 Task: Find restaurants with a 2.0+ rating.
Action: Mouse moved to (419, 109)
Screenshot: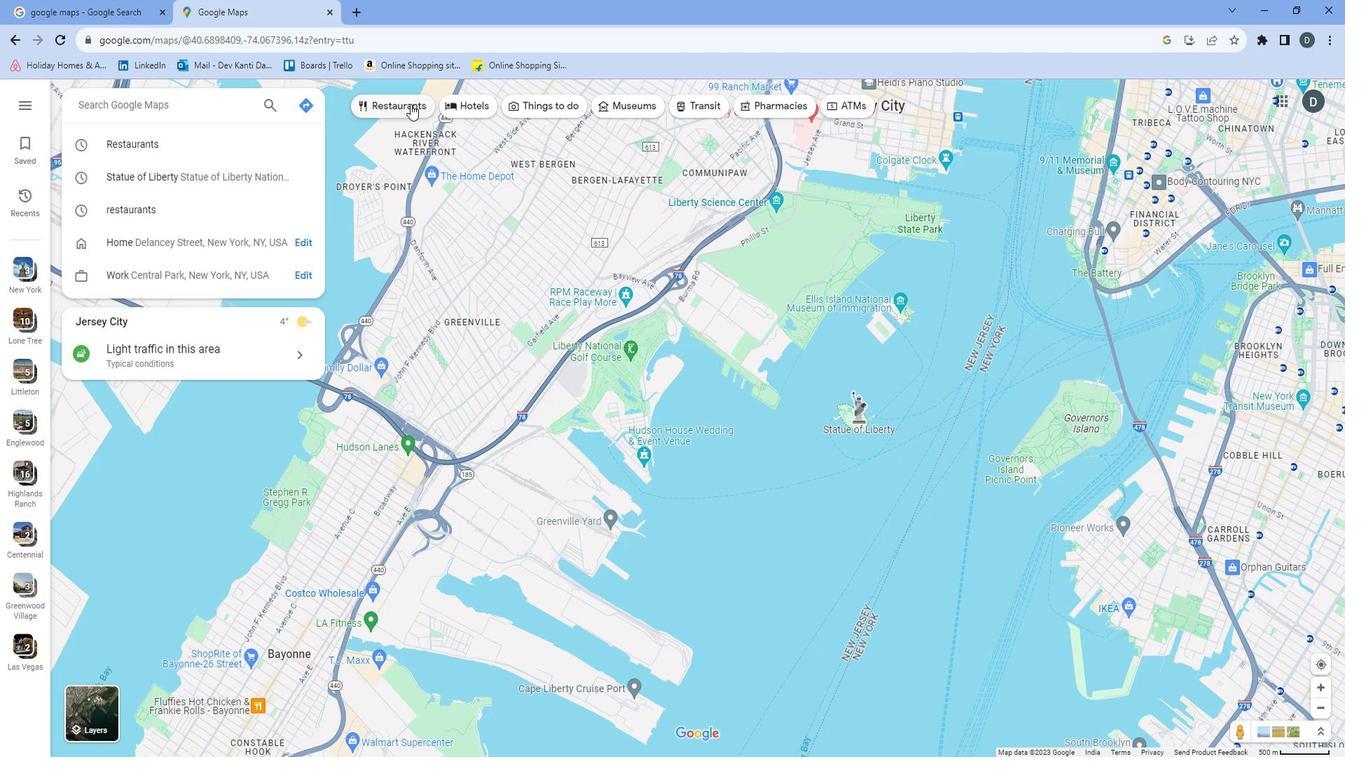 
Action: Mouse pressed left at (419, 109)
Screenshot: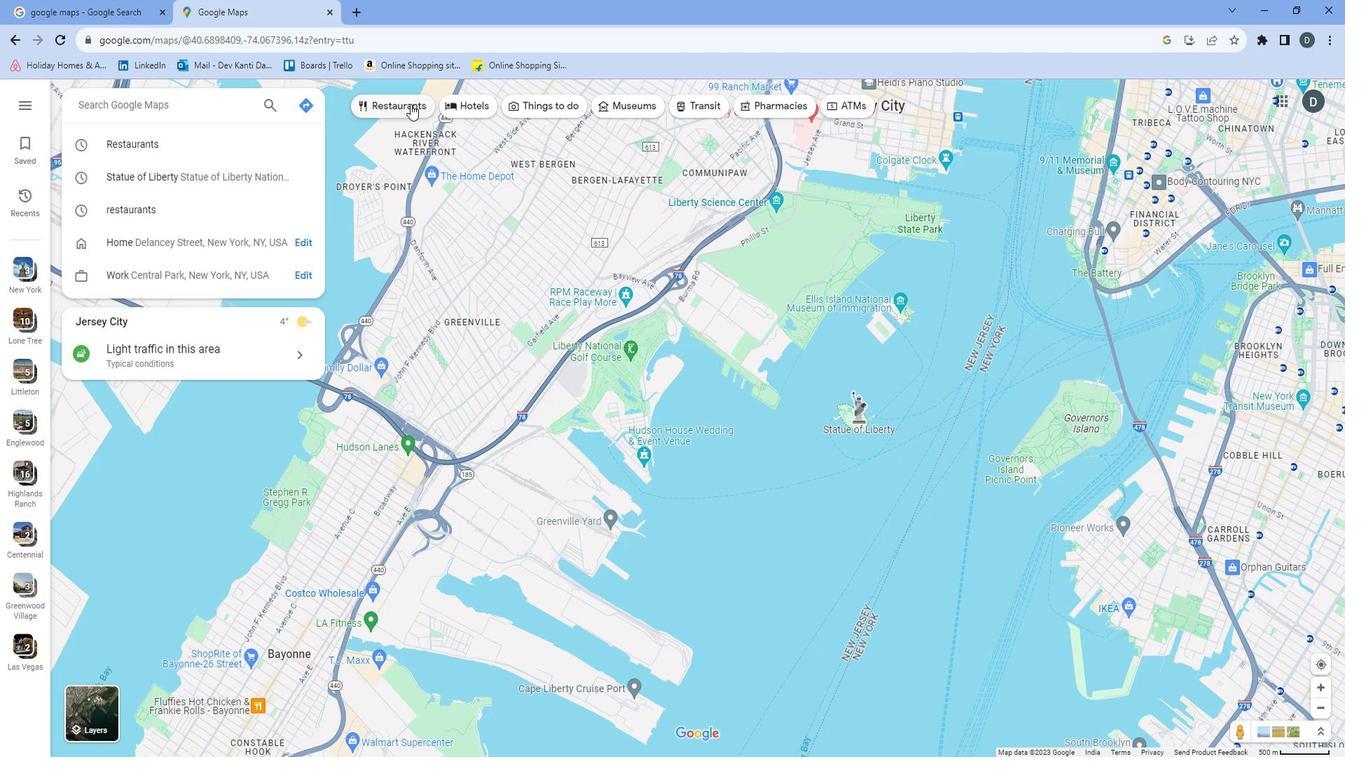 
Action: Mouse moved to (470, 103)
Screenshot: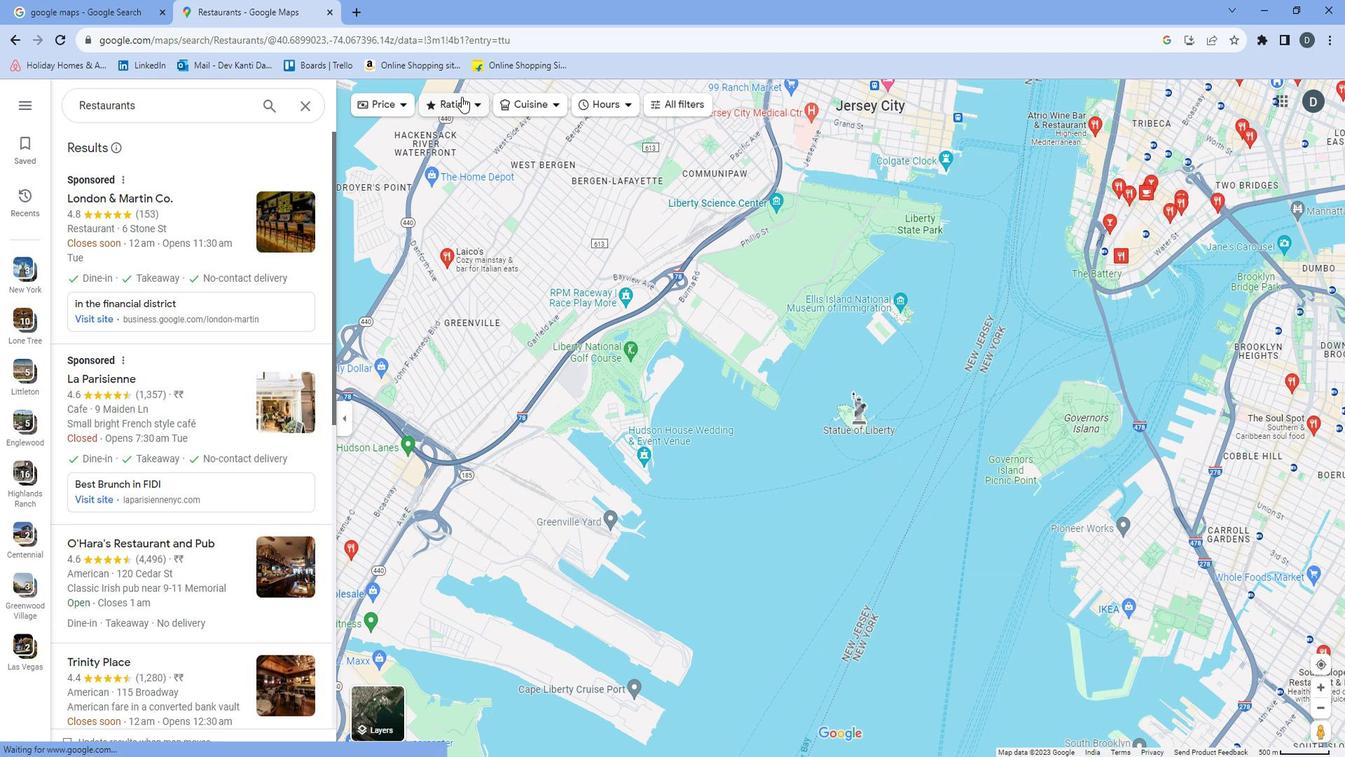 
Action: Mouse pressed left at (470, 103)
Screenshot: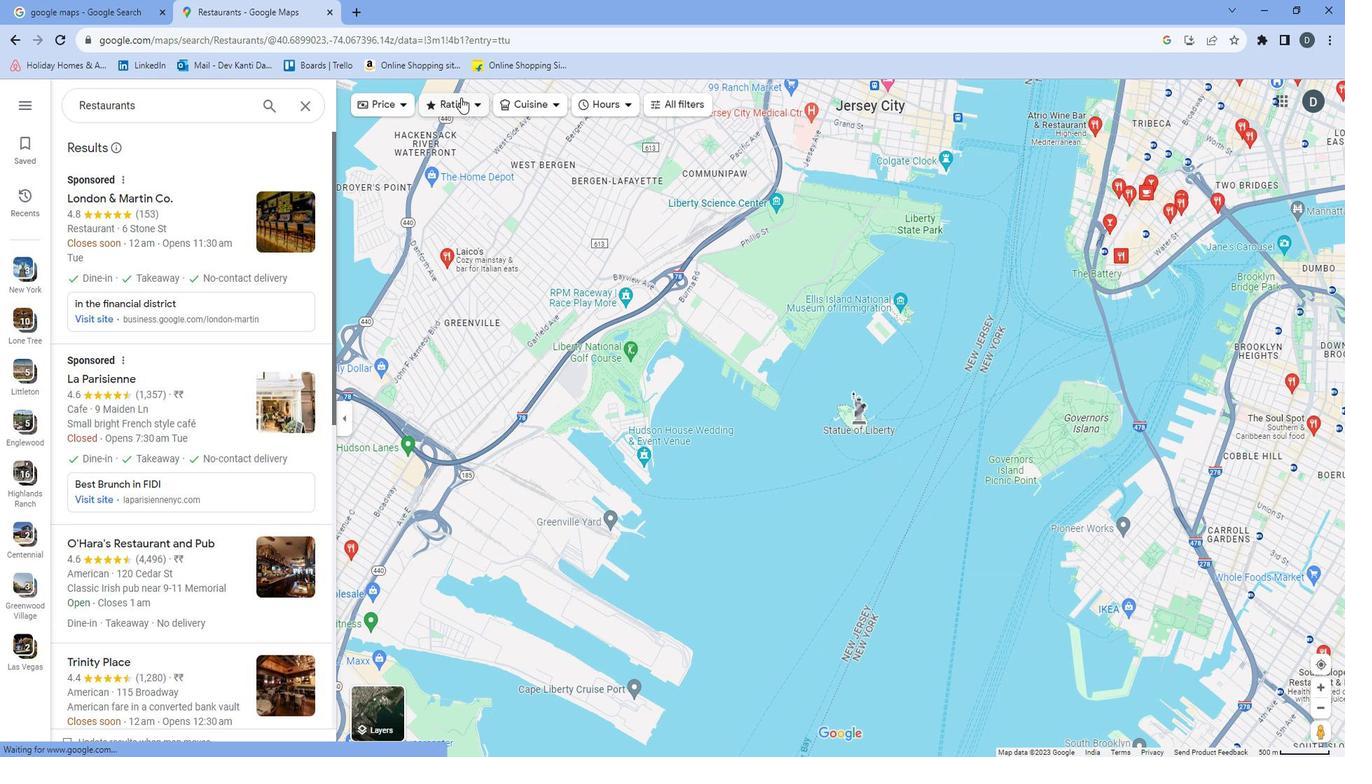 
Action: Mouse moved to (470, 161)
Screenshot: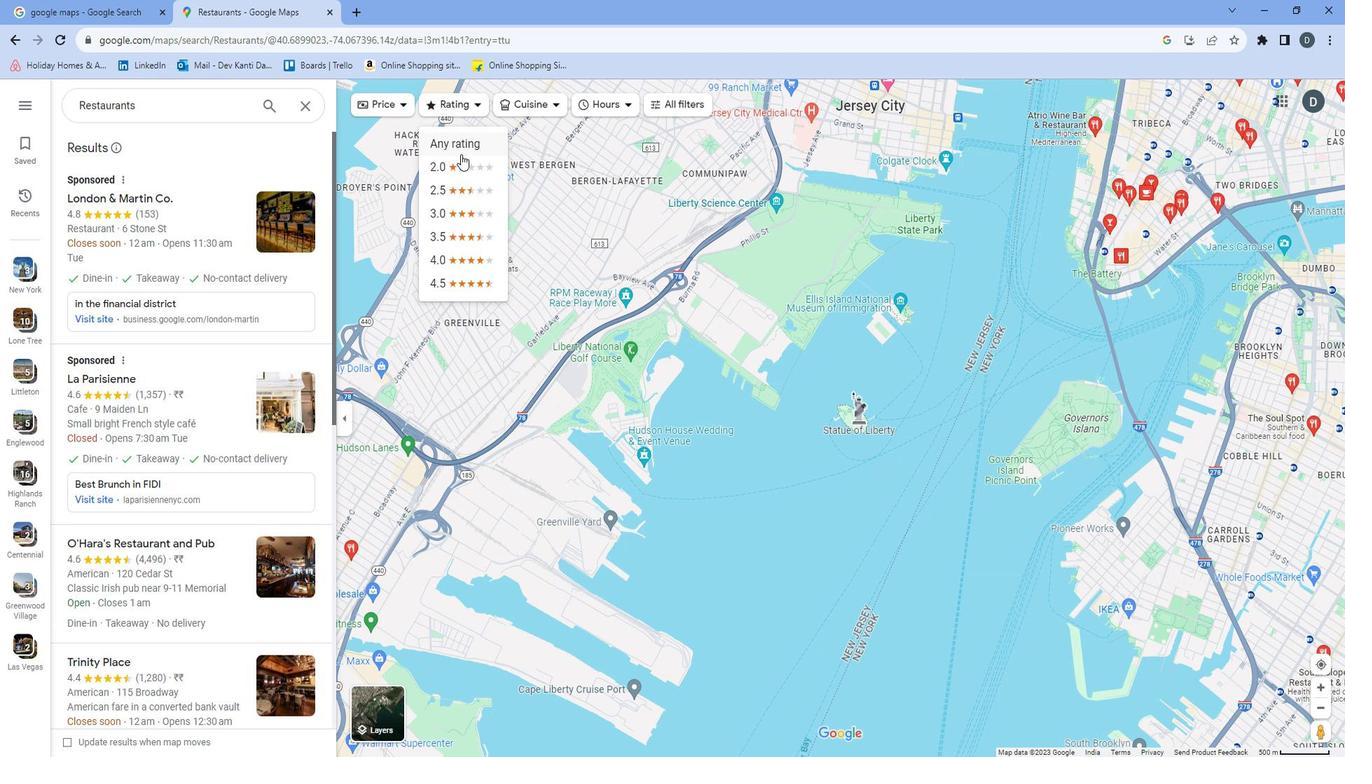 
Action: Mouse pressed left at (470, 161)
Screenshot: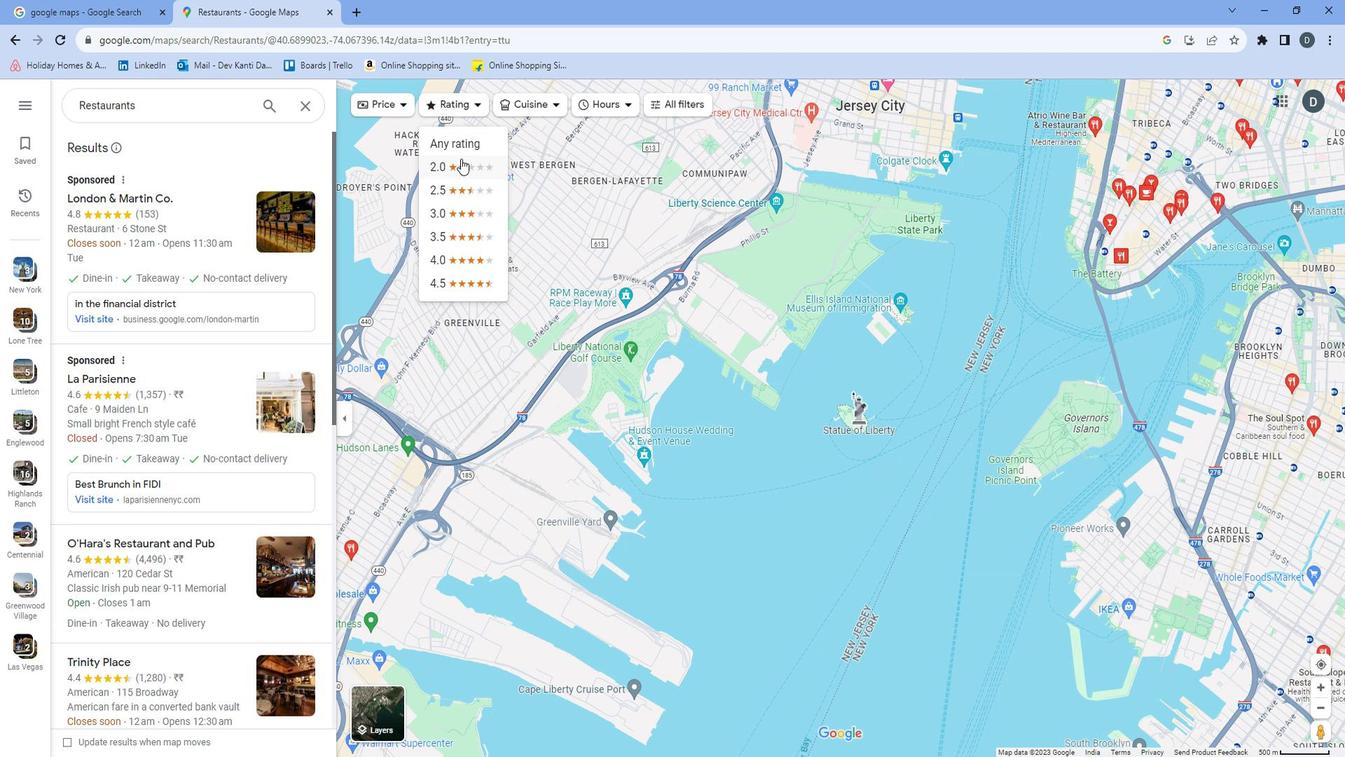 
Action: Mouse moved to (572, 229)
Screenshot: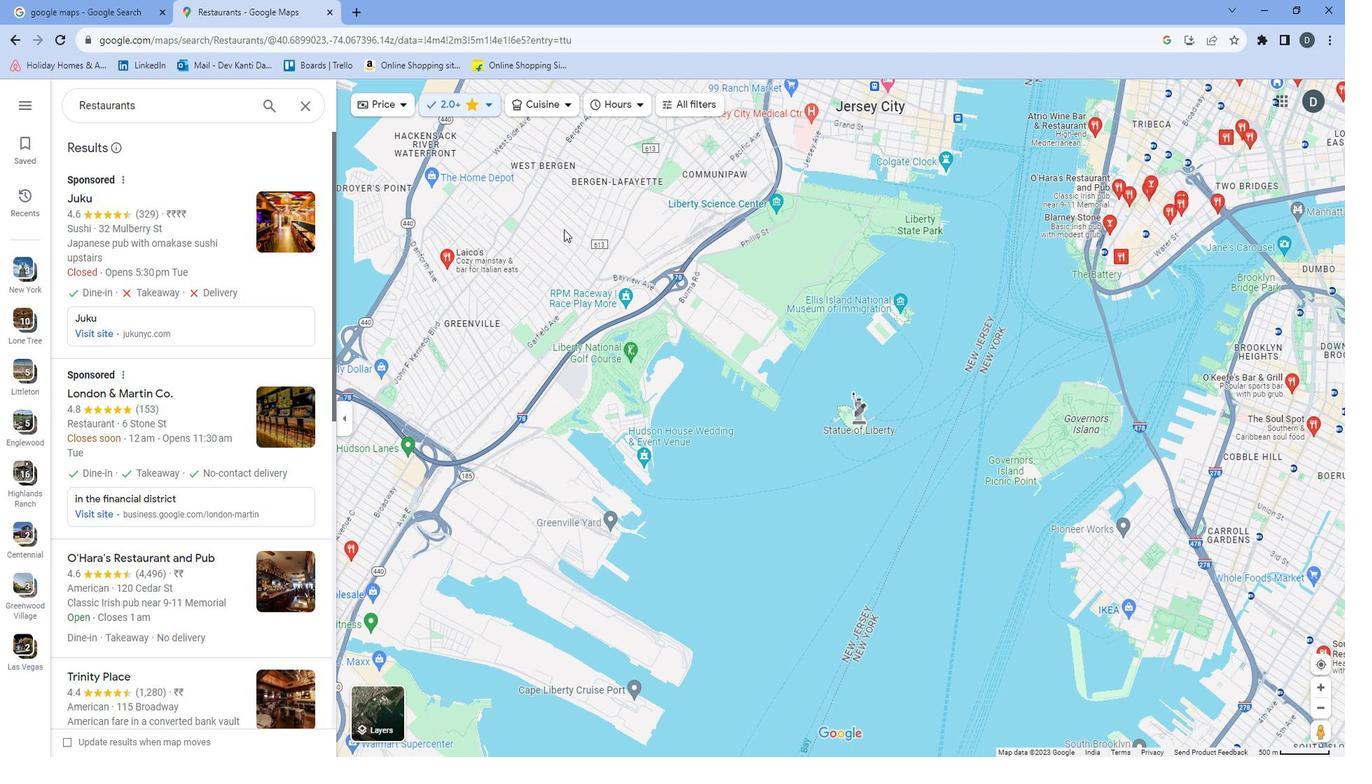 
